 Task: Move the task Integrate website with a new content delivery network (CDN) to the section To-Do in the project AgileRealm and sort the tasks in the project by Assignee in Descending order
Action: Mouse moved to (56, 270)
Screenshot: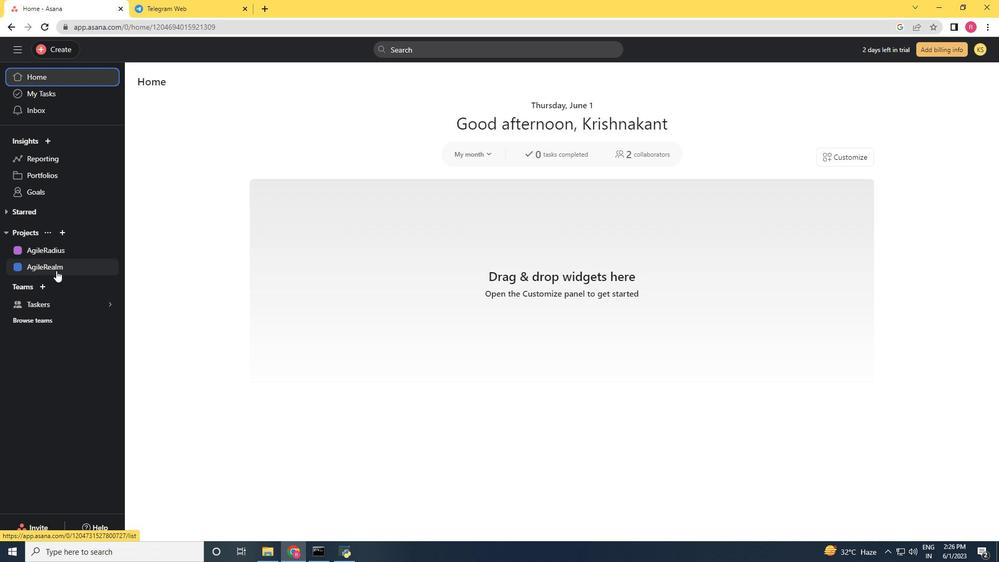 
Action: Mouse pressed left at (56, 270)
Screenshot: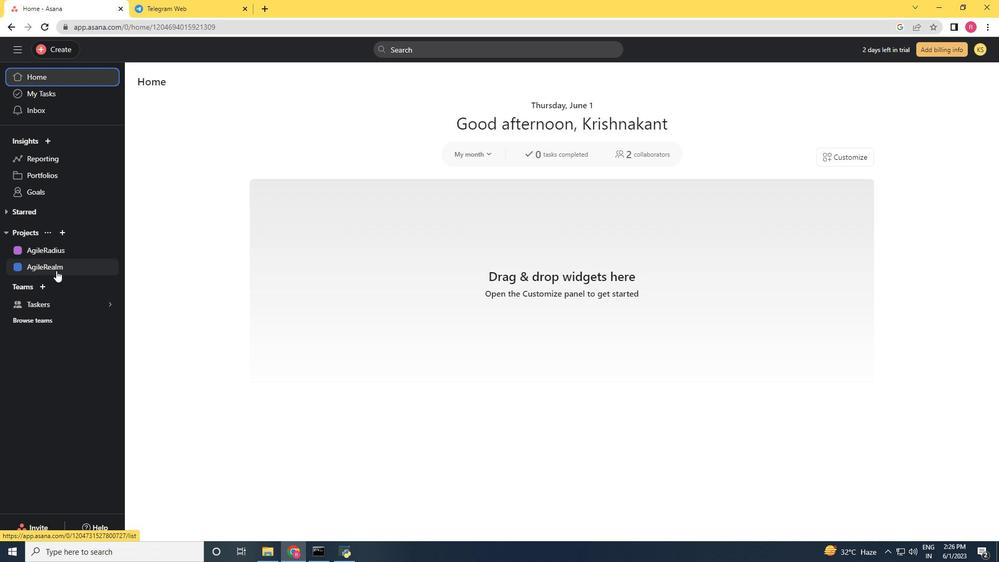 
Action: Mouse moved to (607, 210)
Screenshot: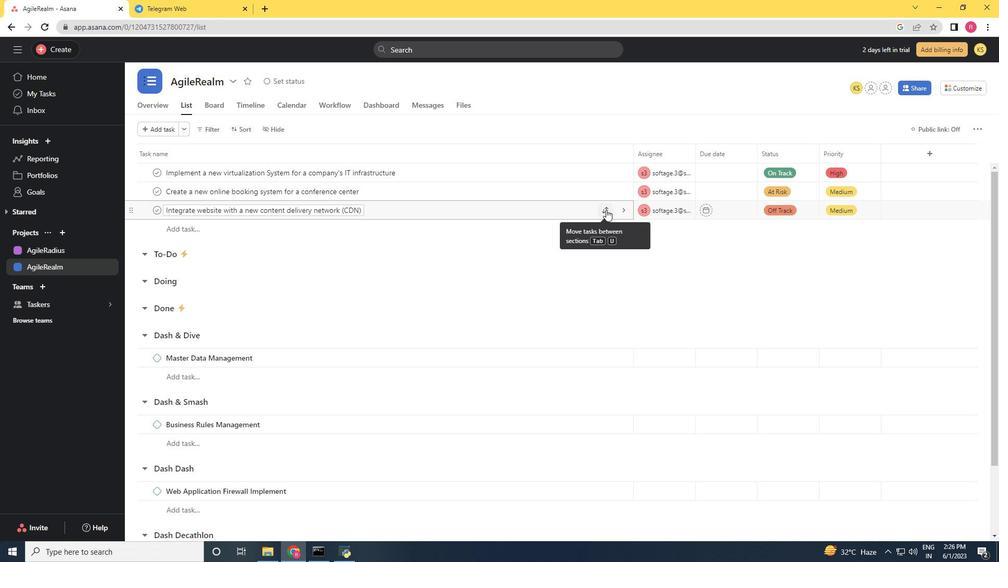 
Action: Mouse pressed left at (607, 210)
Screenshot: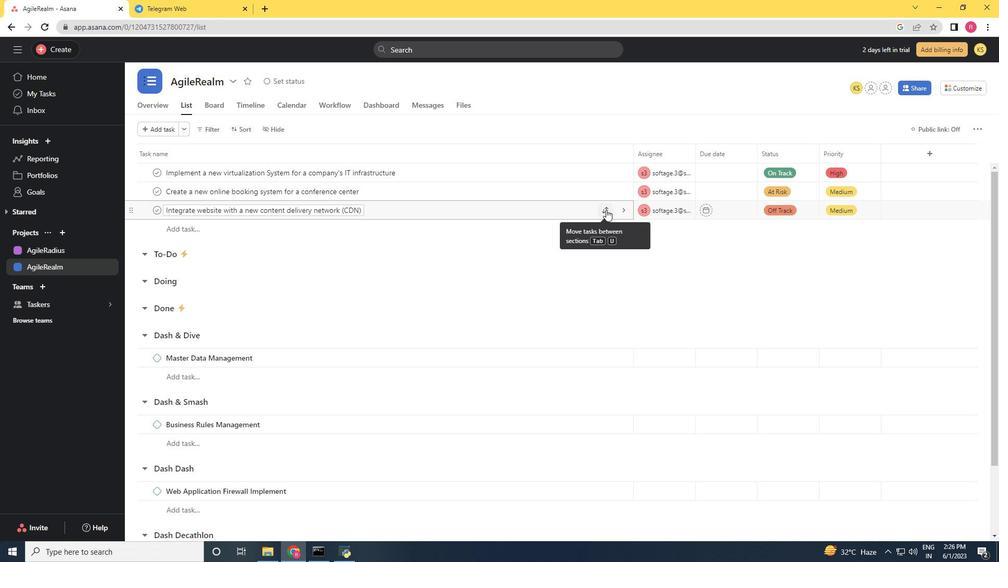 
Action: Mouse moved to (587, 265)
Screenshot: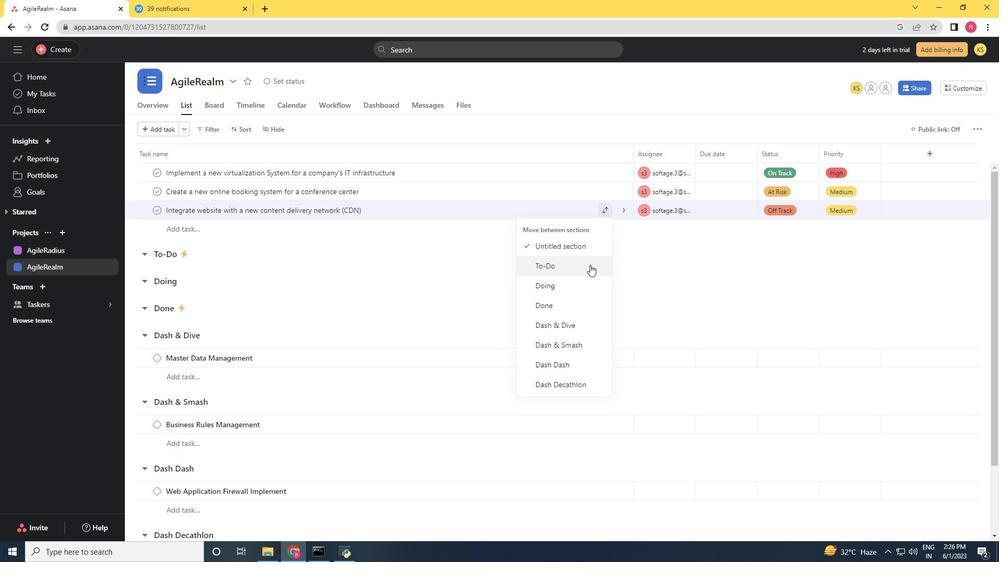 
Action: Mouse pressed left at (587, 265)
Screenshot: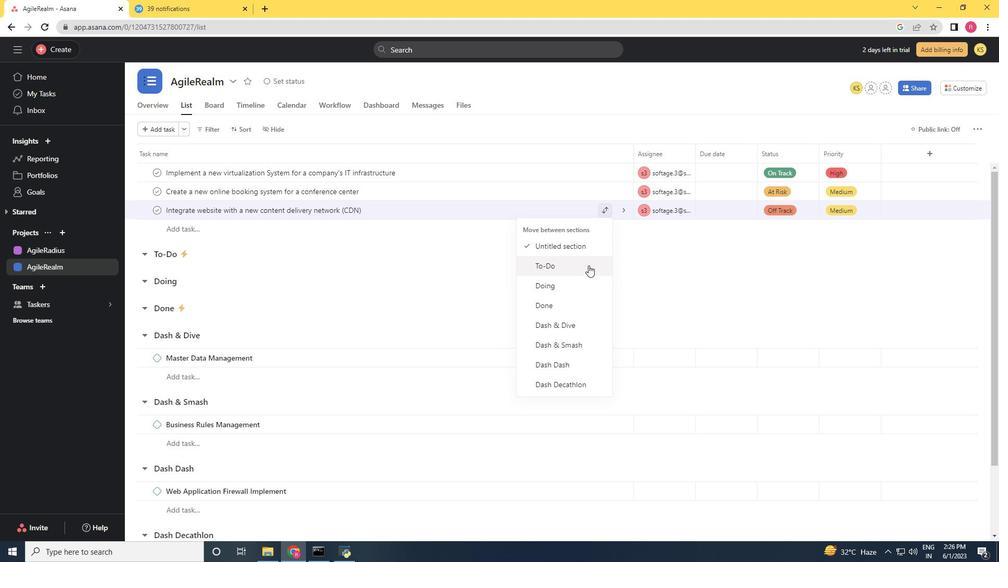 
Action: Mouse moved to (244, 133)
Screenshot: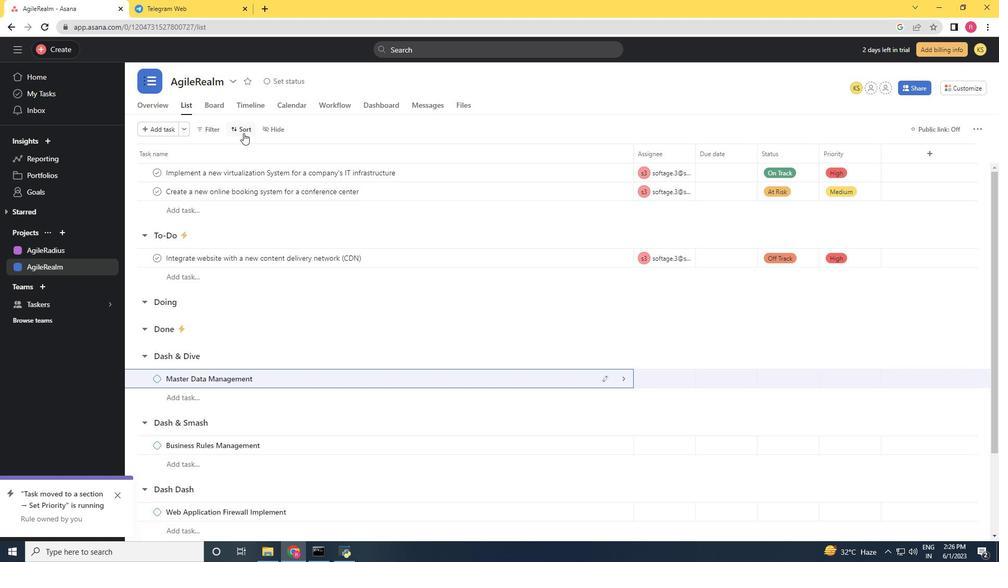 
Action: Mouse pressed left at (244, 133)
Screenshot: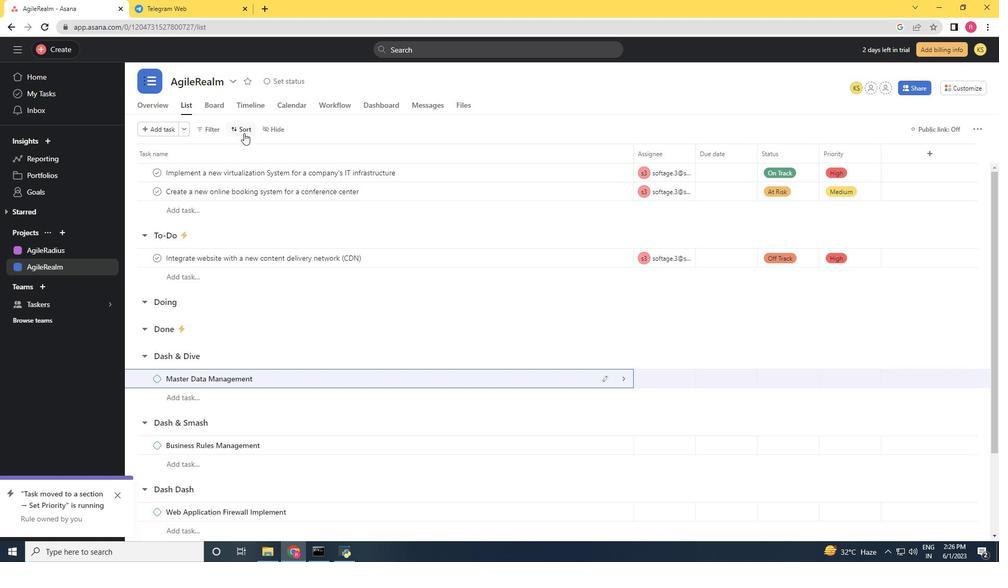 
Action: Mouse moved to (254, 162)
Screenshot: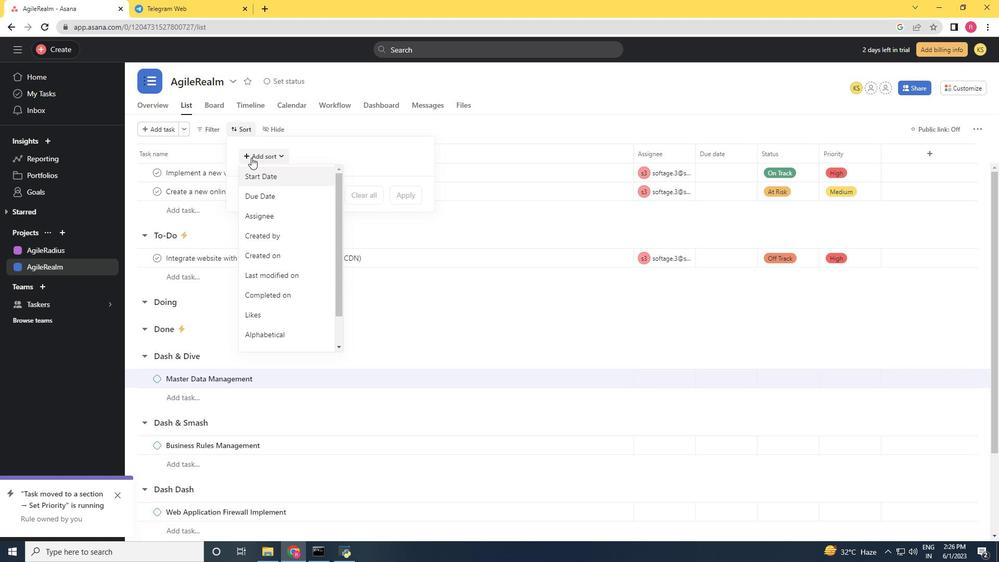
Action: Mouse scrolled (254, 161) with delta (0, 0)
Screenshot: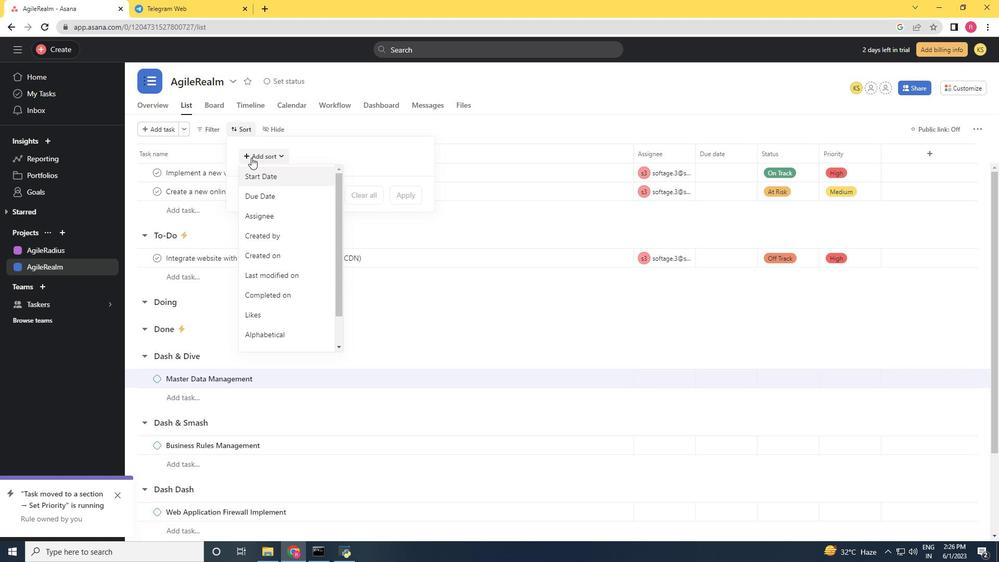 
Action: Mouse moved to (263, 176)
Screenshot: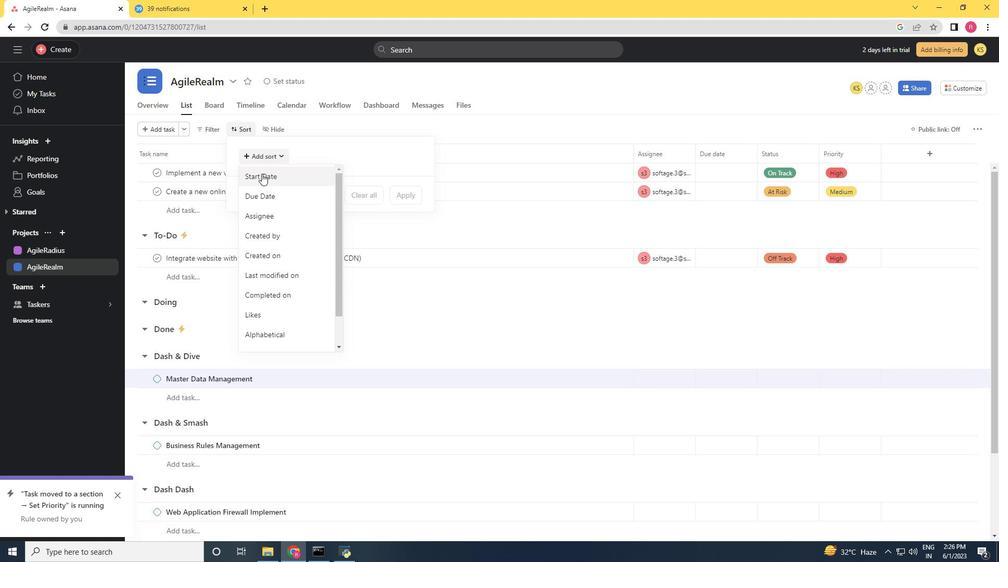 
Action: Mouse scrolled (263, 175) with delta (0, 0)
Screenshot: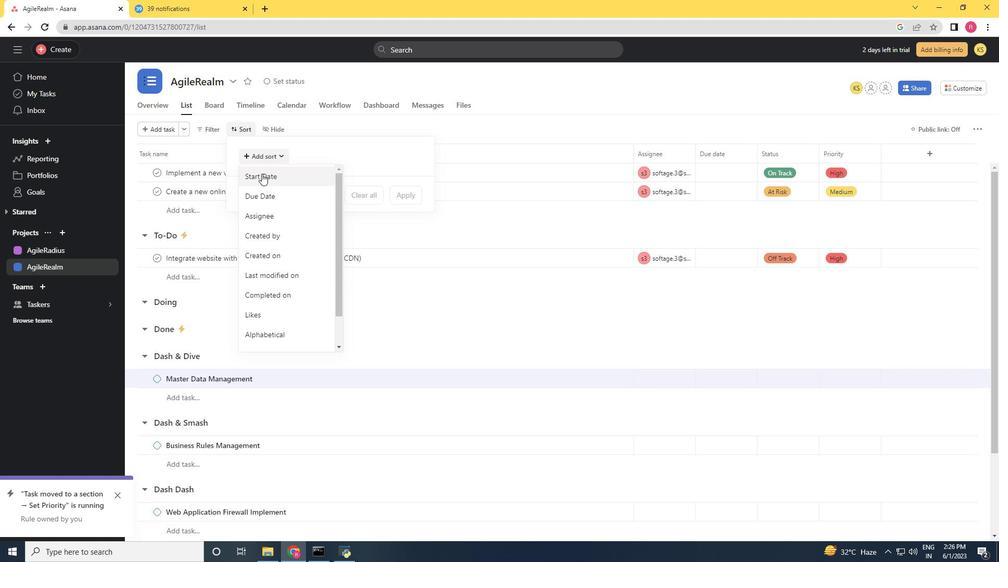 
Action: Mouse moved to (264, 179)
Screenshot: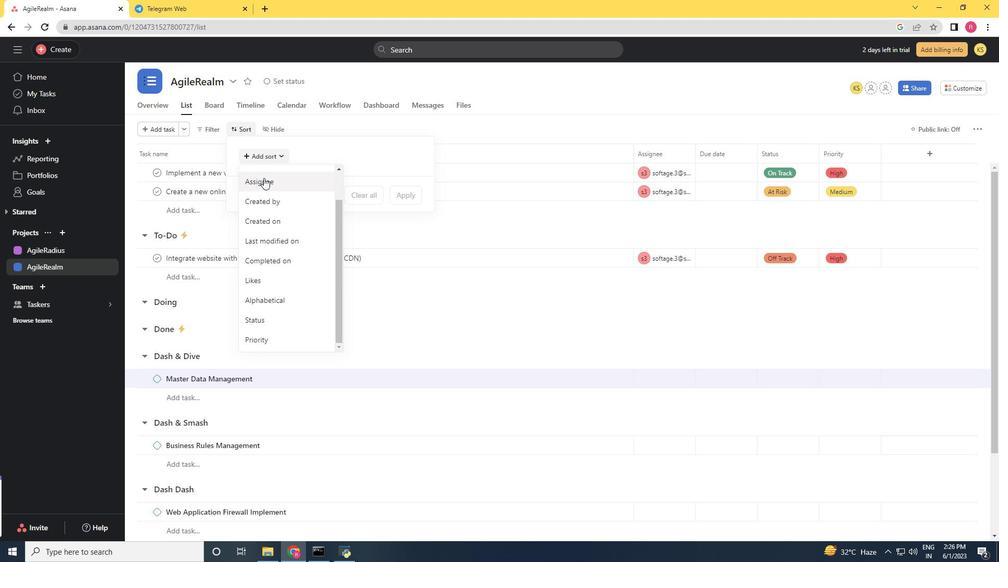 
Action: Mouse scrolled (264, 179) with delta (0, 0)
Screenshot: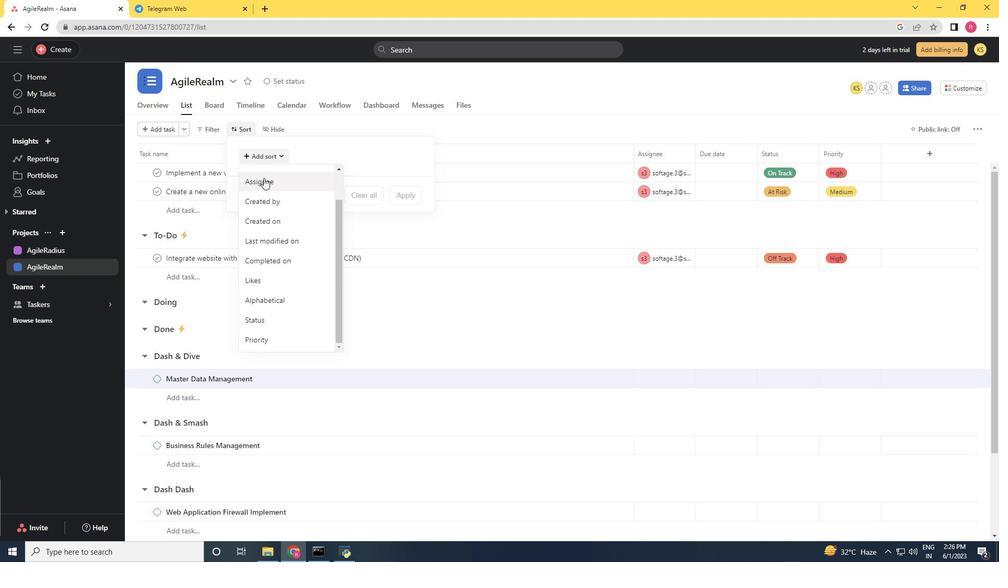 
Action: Mouse moved to (264, 181)
Screenshot: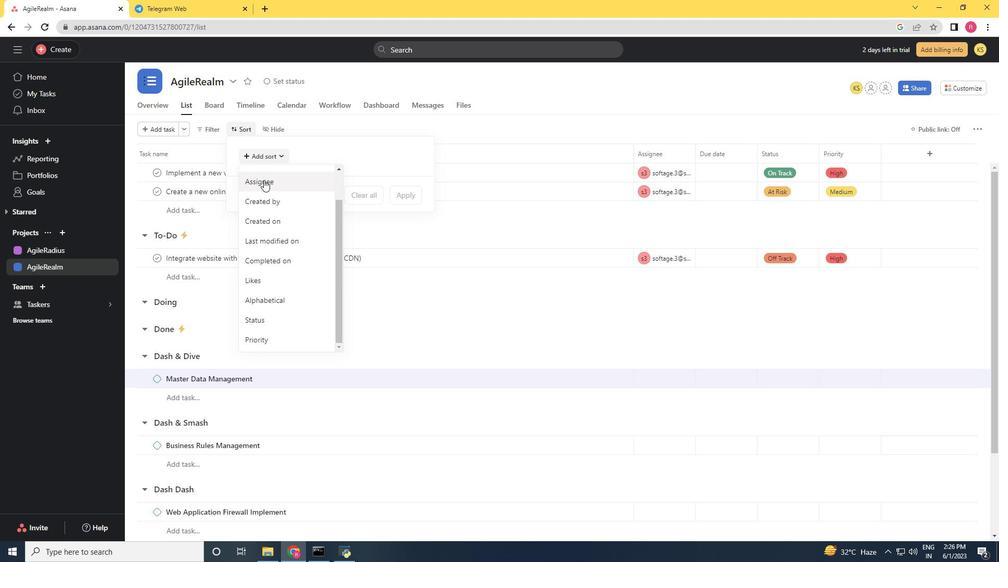 
Action: Mouse scrolled (264, 181) with delta (0, 0)
Screenshot: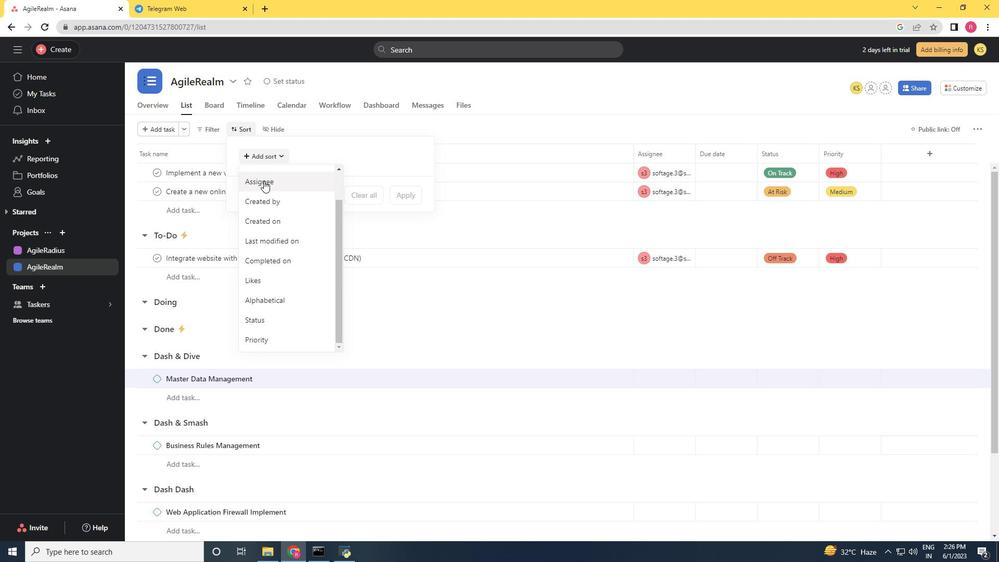 
Action: Mouse scrolled (264, 181) with delta (0, 0)
Screenshot: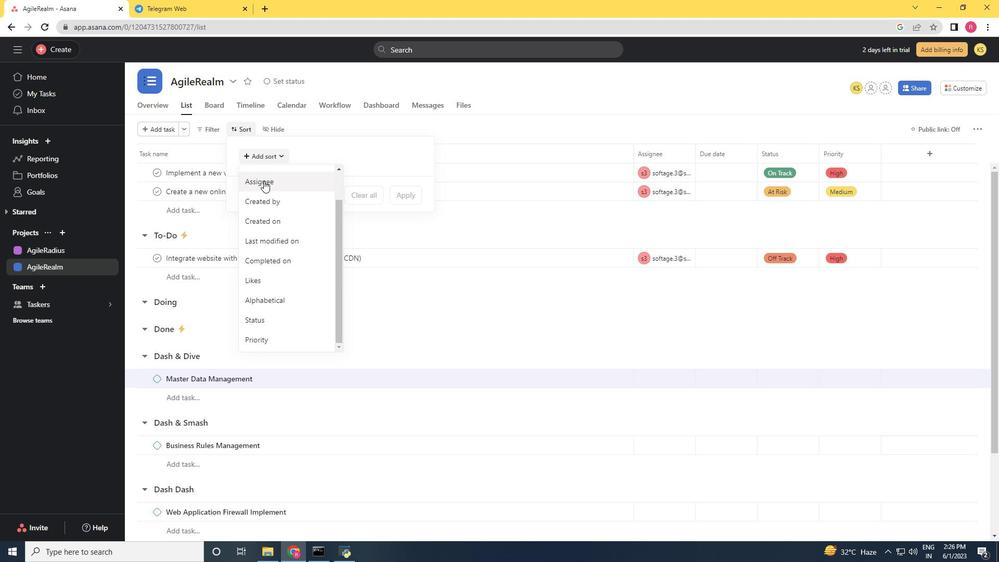 
Action: Mouse scrolled (264, 181) with delta (0, 0)
Screenshot: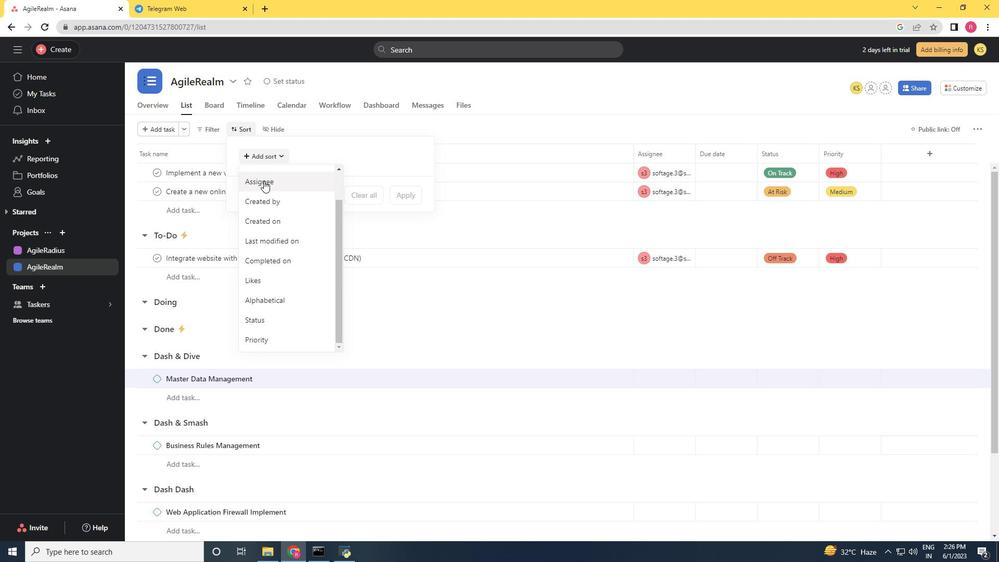 
Action: Mouse moved to (263, 212)
Screenshot: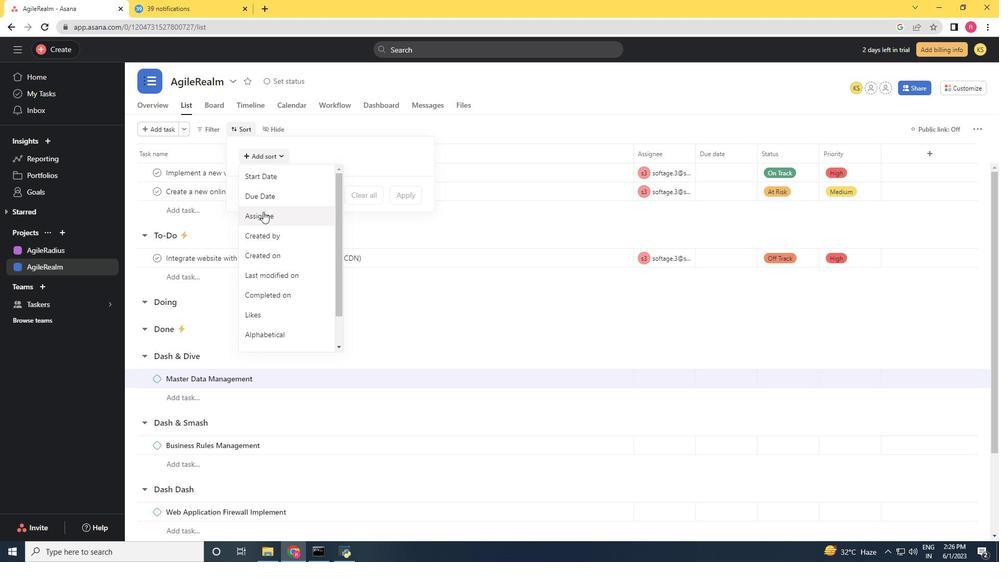 
Action: Mouse pressed left at (263, 212)
Screenshot: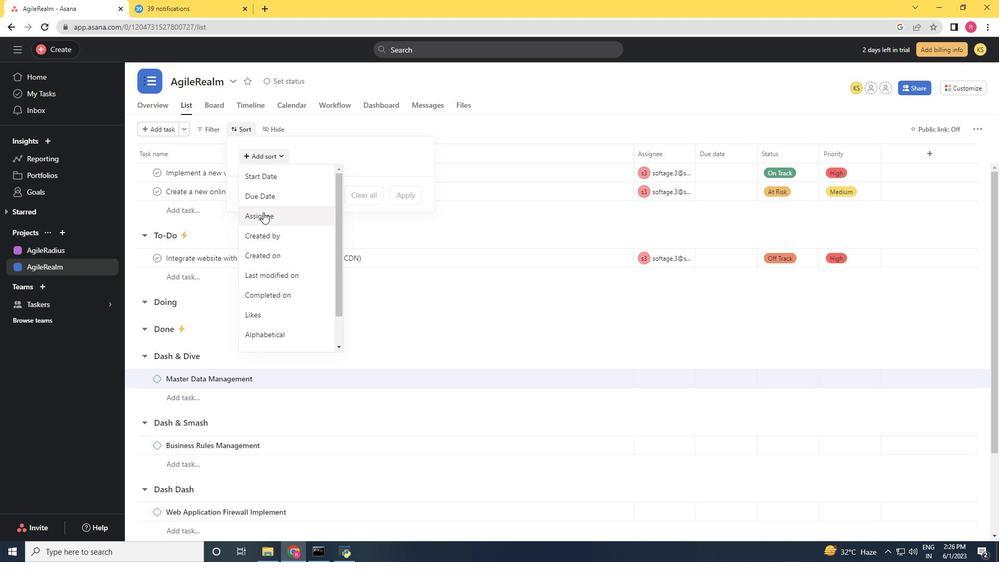 
Action: Mouse moved to (309, 173)
Screenshot: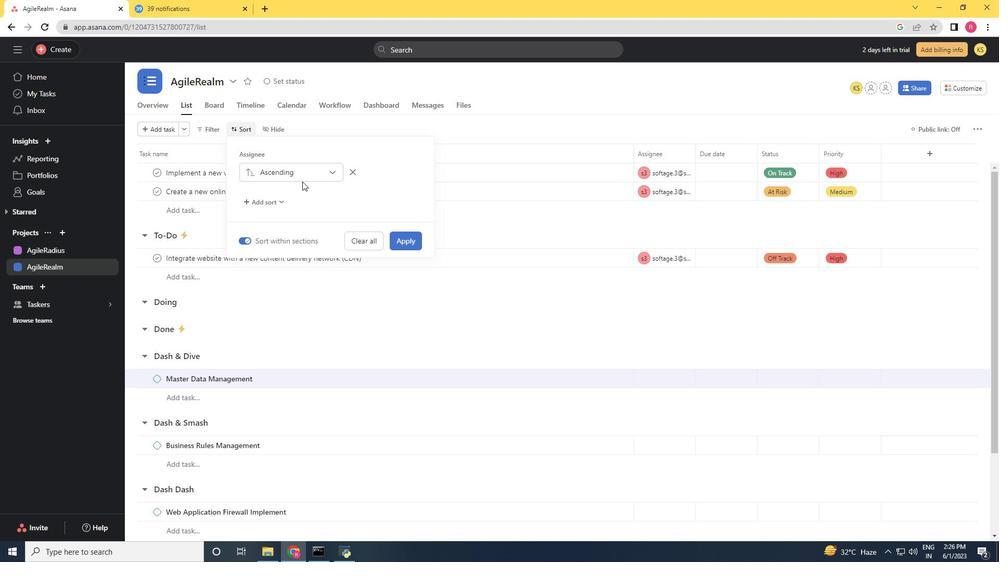 
Action: Mouse pressed left at (309, 173)
Screenshot: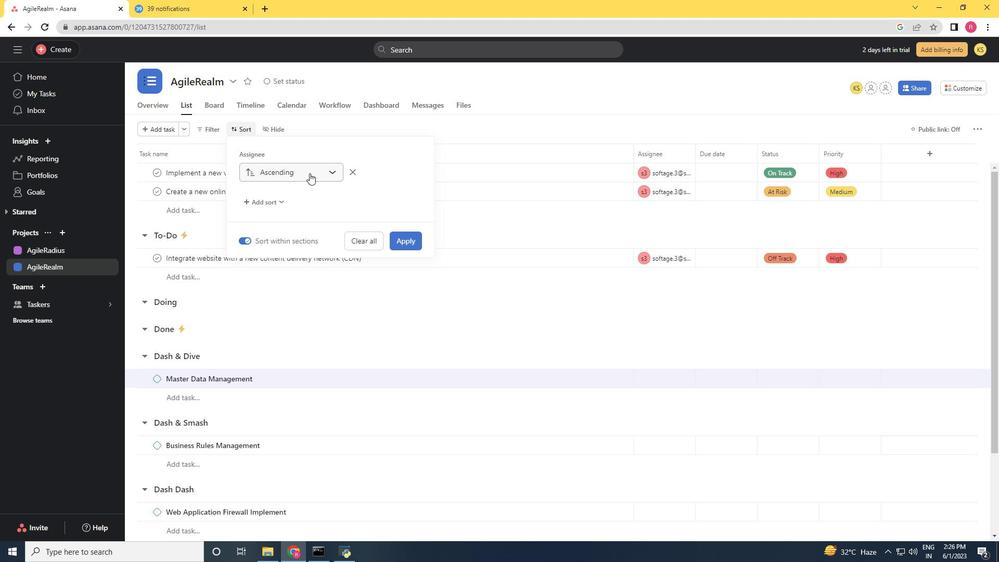 
Action: Mouse moved to (299, 220)
Screenshot: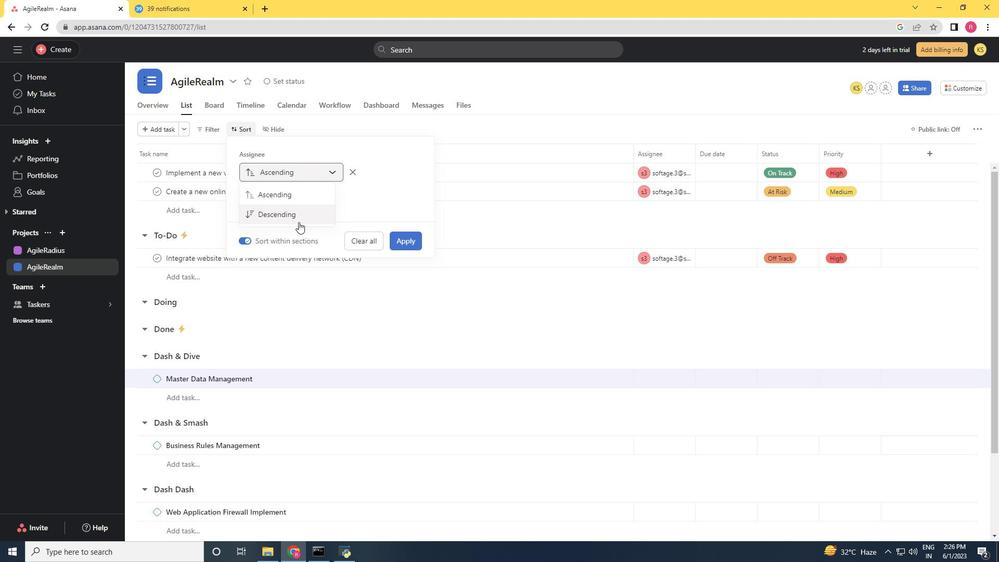 
Action: Mouse pressed left at (299, 220)
Screenshot: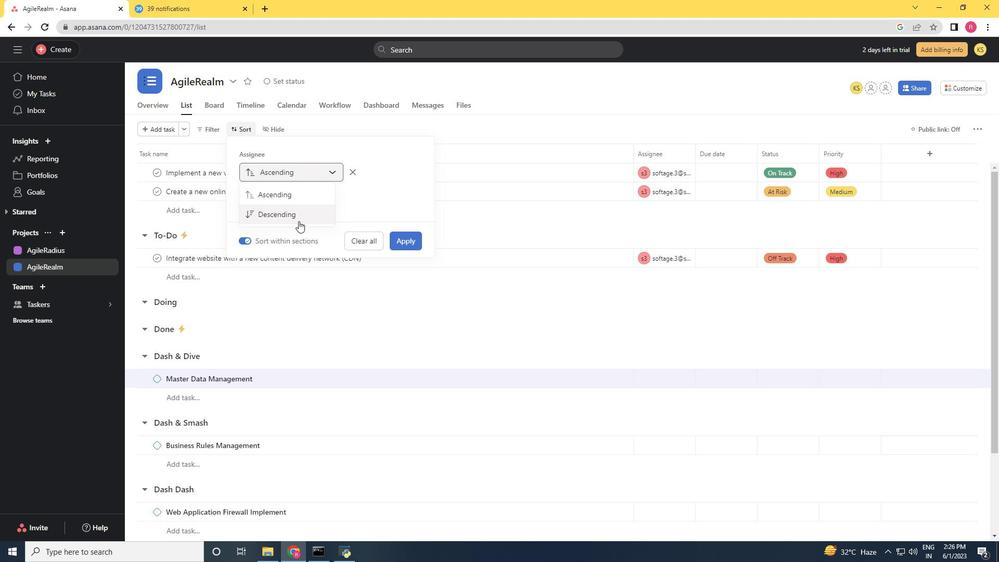 
Action: Mouse moved to (407, 245)
Screenshot: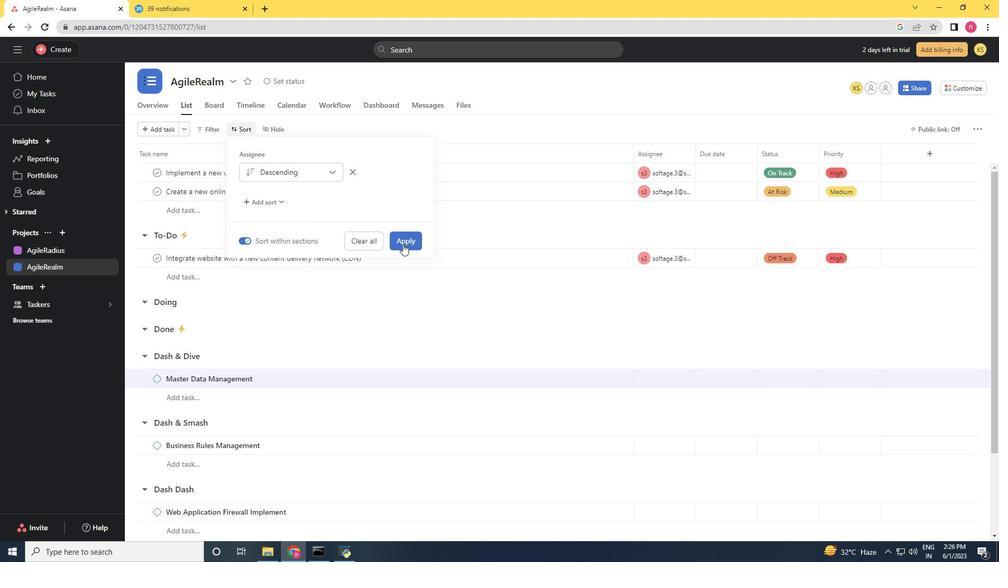 
Action: Mouse pressed left at (407, 245)
Screenshot: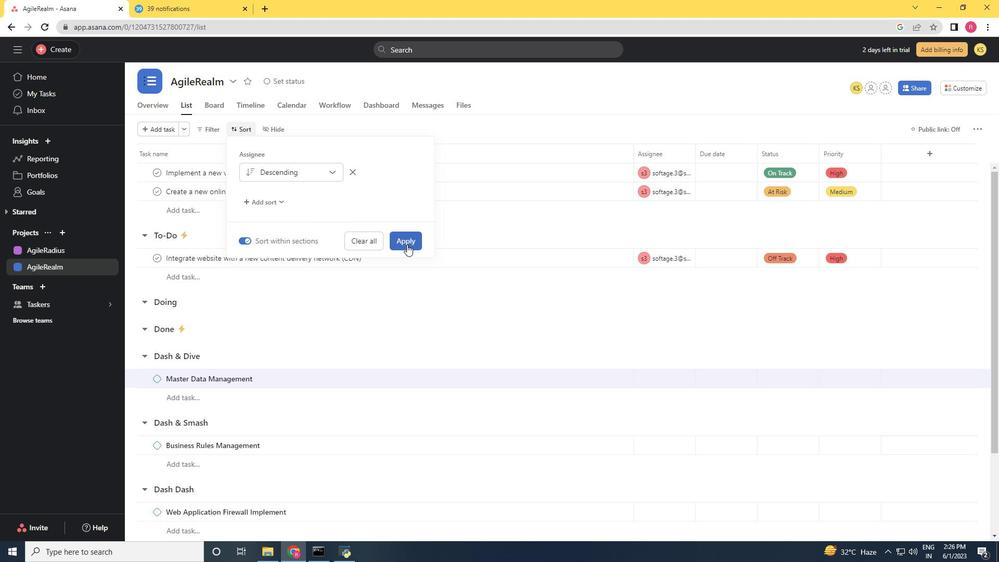 
